 Task: Measure the distance between Miami and Fort Lauderdale.
Action: Mouse moved to (224, 59)
Screenshot: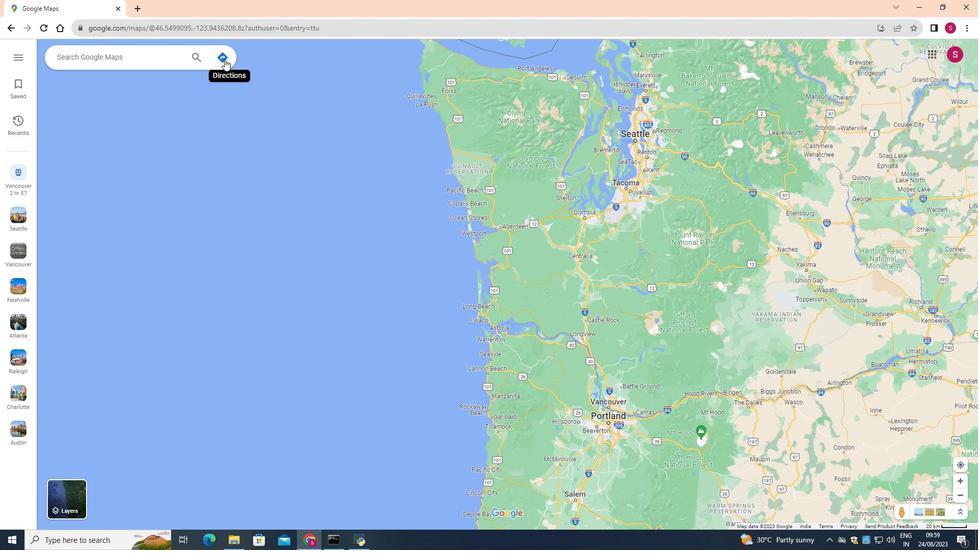 
Action: Mouse pressed left at (224, 59)
Screenshot: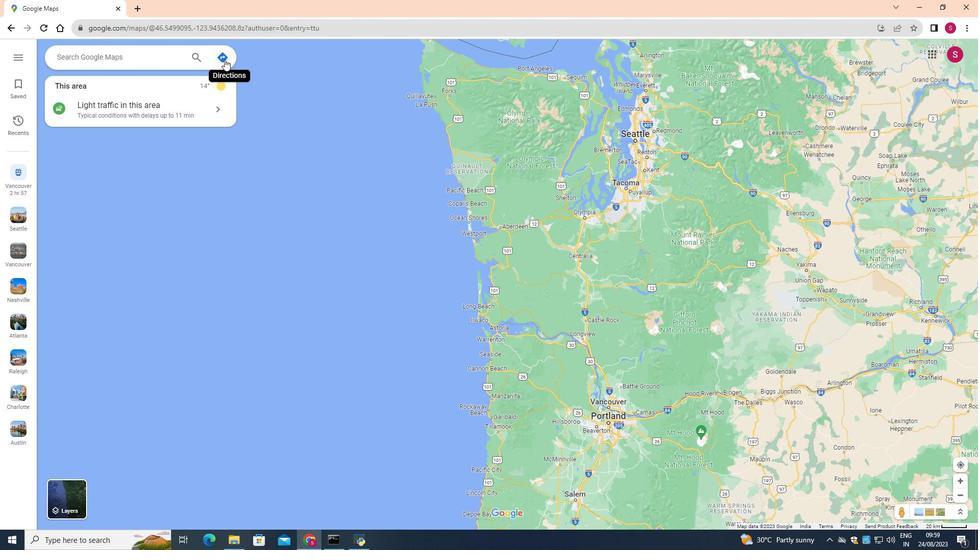 
Action: Mouse moved to (166, 83)
Screenshot: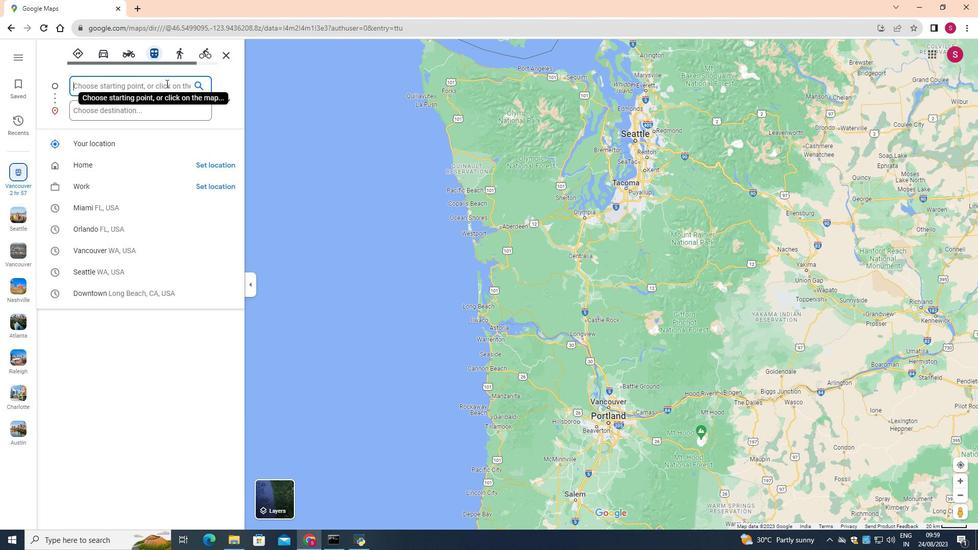 
Action: Mouse pressed left at (166, 83)
Screenshot: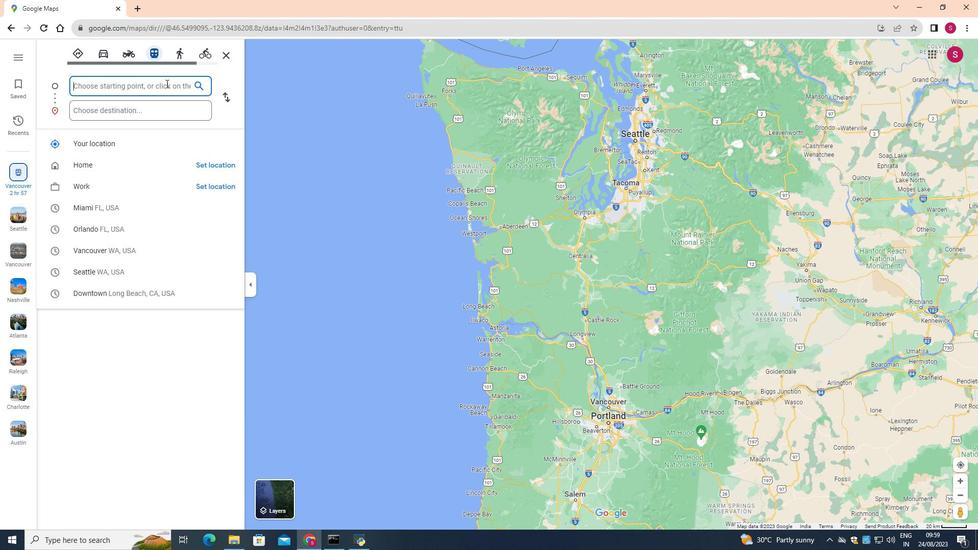 
Action: Key pressed <Key.shift>Miami
Screenshot: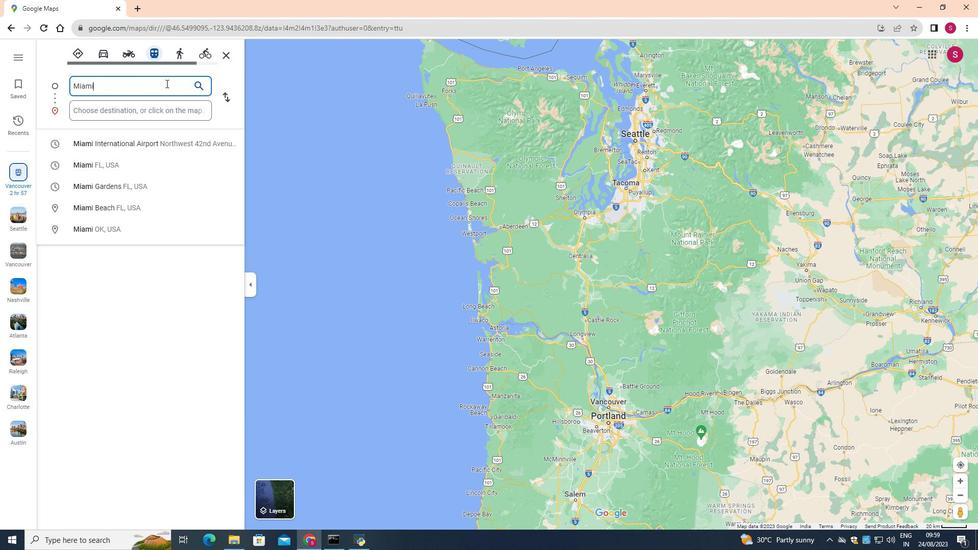 
Action: Mouse moved to (122, 138)
Screenshot: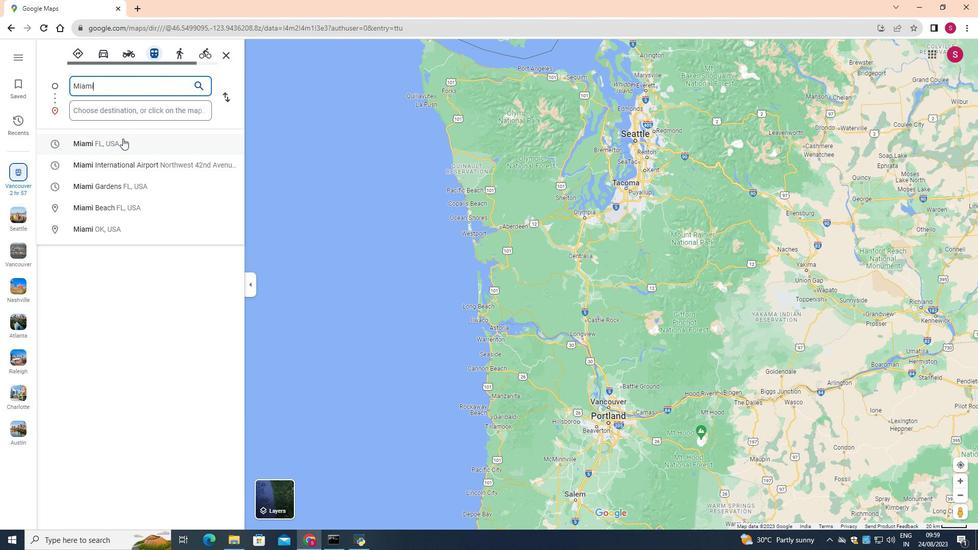 
Action: Mouse pressed left at (122, 138)
Screenshot: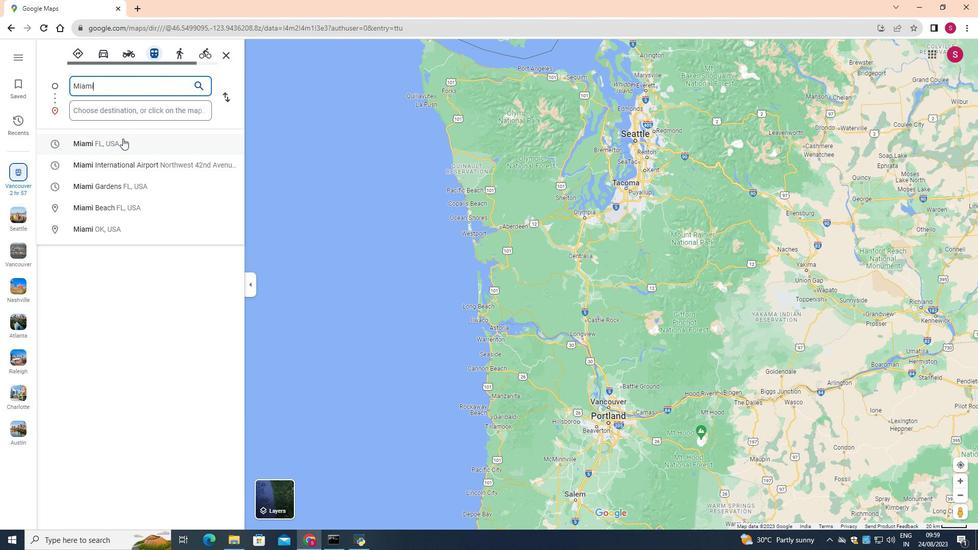 
Action: Mouse moved to (136, 111)
Screenshot: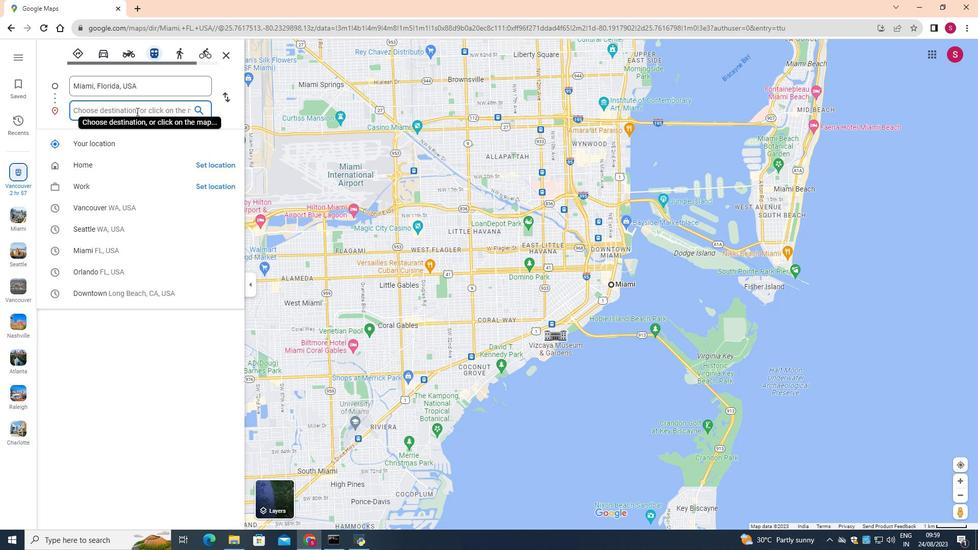 
Action: Mouse pressed left at (136, 111)
Screenshot: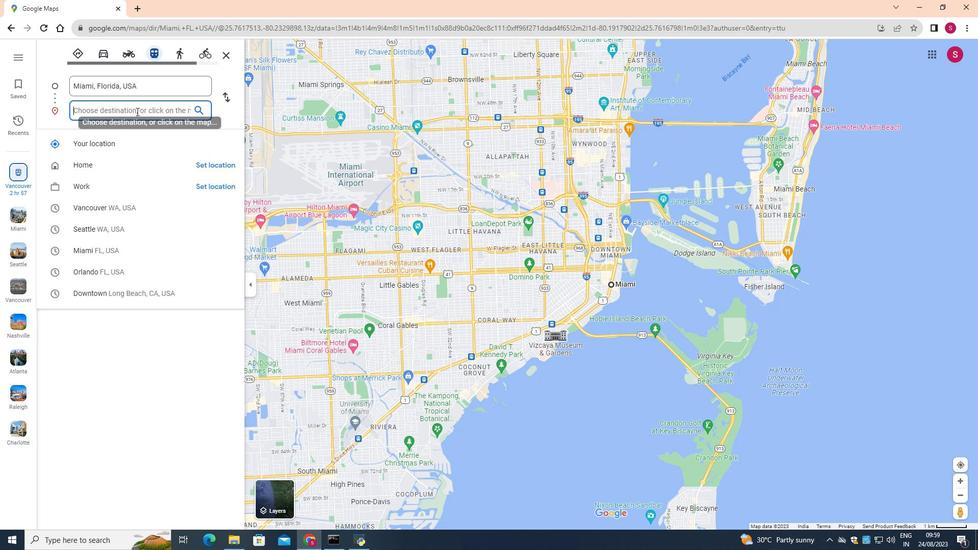 
Action: Key pressed <Key.shift>Fort<Key.space><Key.shift>Lauderdale
Screenshot: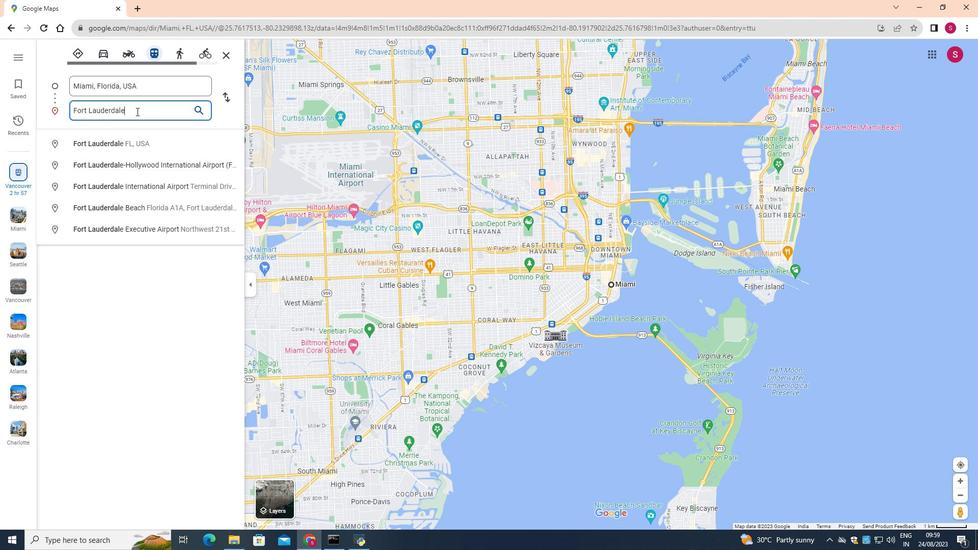 
Action: Mouse moved to (133, 141)
Screenshot: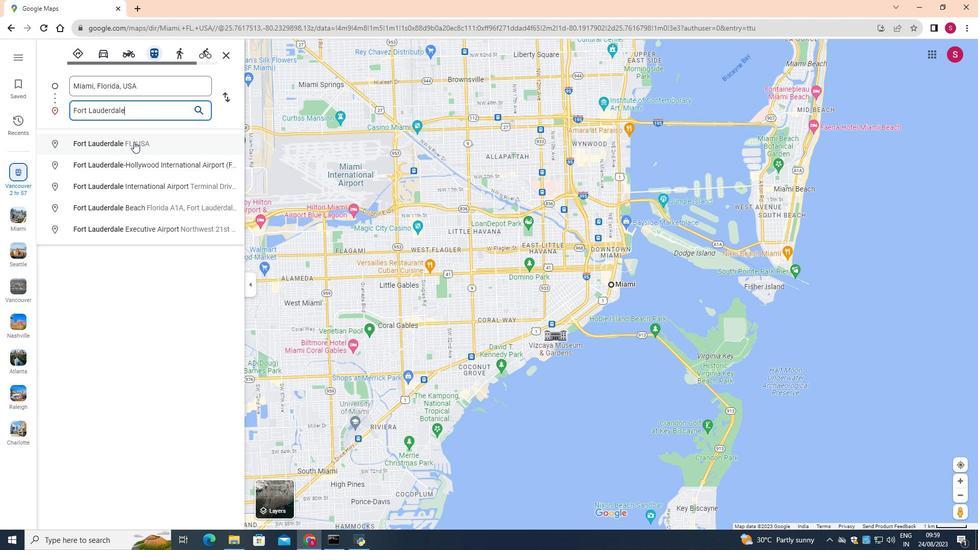 
Action: Mouse pressed left at (133, 141)
Screenshot: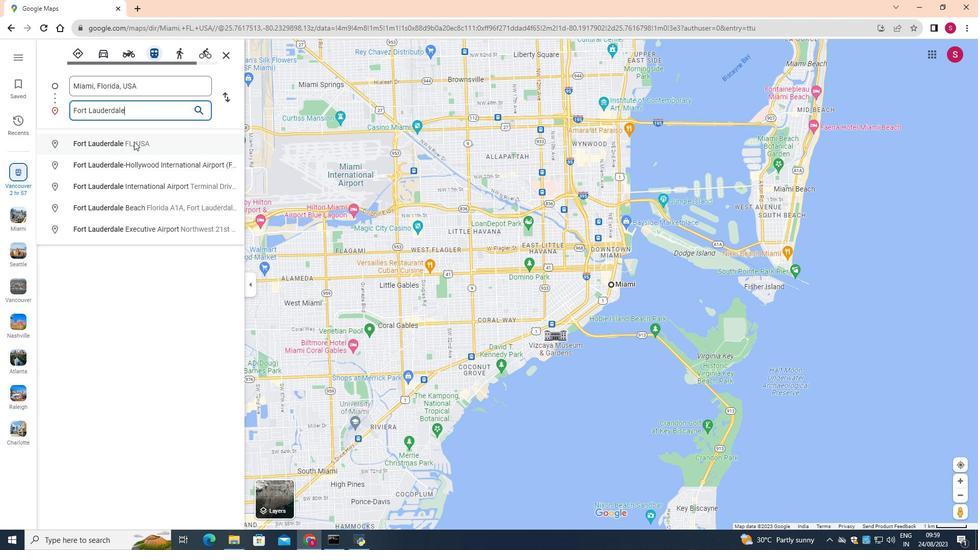 
Action: Mouse moved to (166, 281)
Screenshot: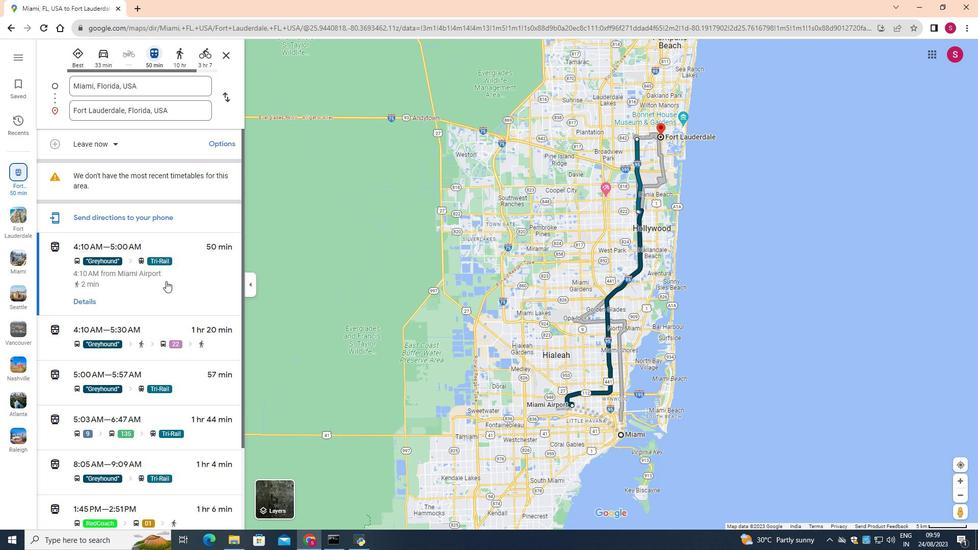 
Action: Mouse scrolled (166, 280) with delta (0, 0)
Screenshot: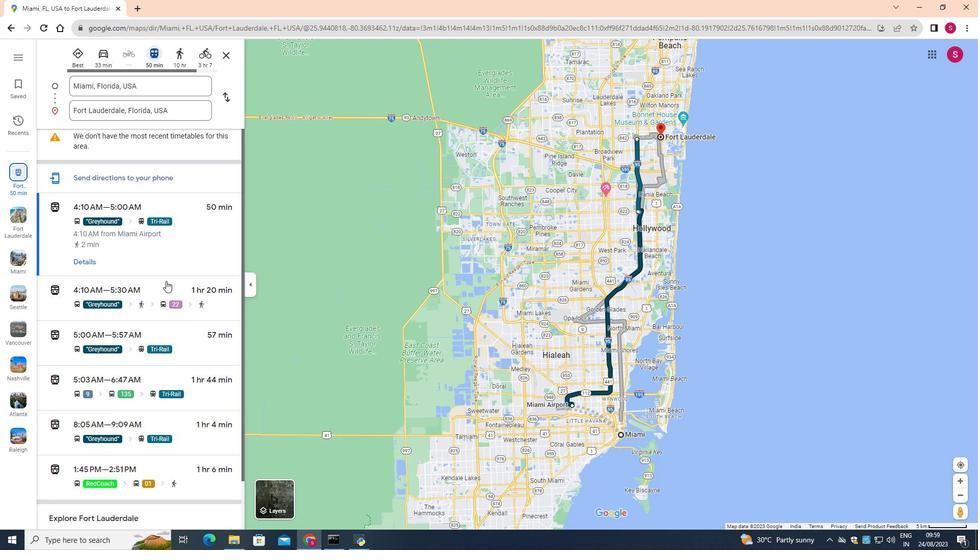 
Action: Mouse scrolled (166, 280) with delta (0, 0)
Screenshot: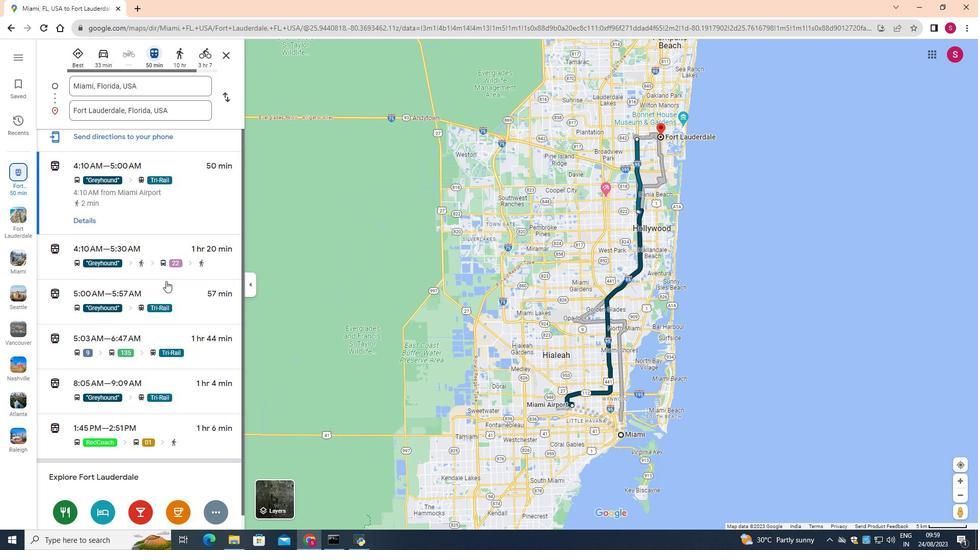 
Action: Mouse moved to (168, 192)
Screenshot: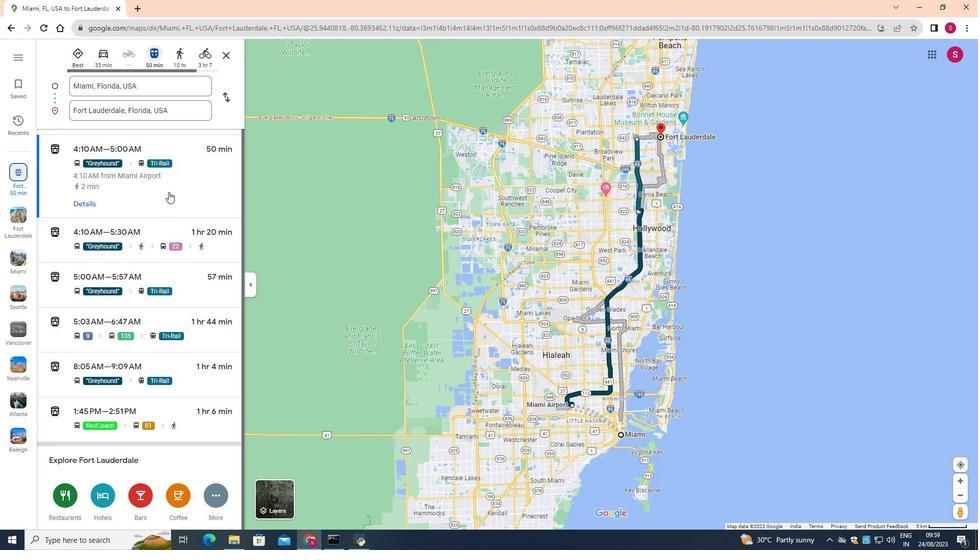 
Action: Mouse scrolled (168, 192) with delta (0, 0)
Screenshot: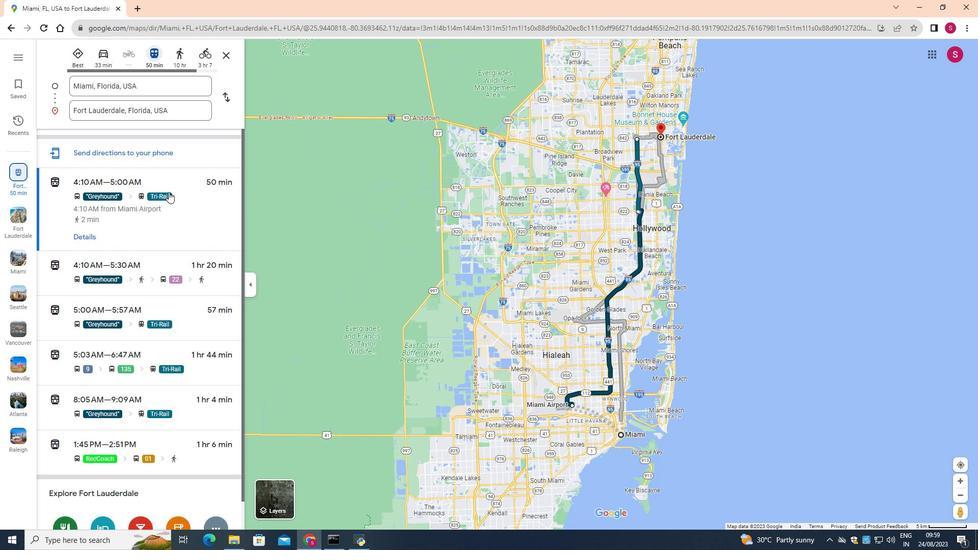 
Action: Mouse moved to (83, 250)
Screenshot: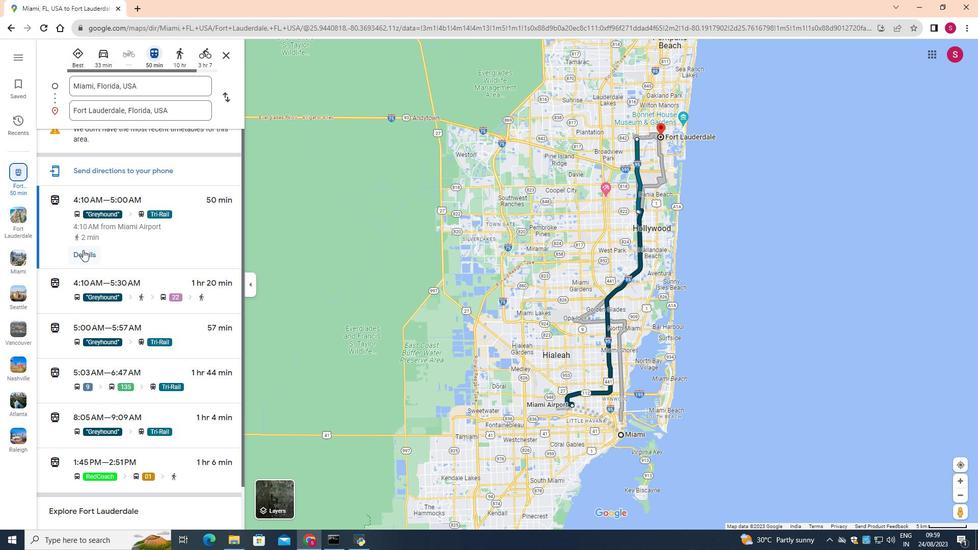 
Action: Mouse pressed left at (83, 250)
Screenshot: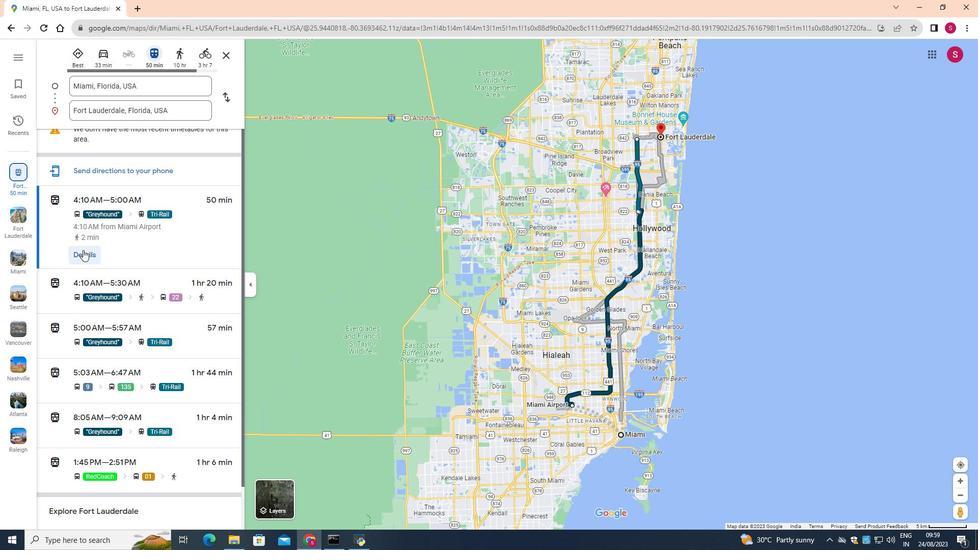
Action: Mouse moved to (120, 266)
Screenshot: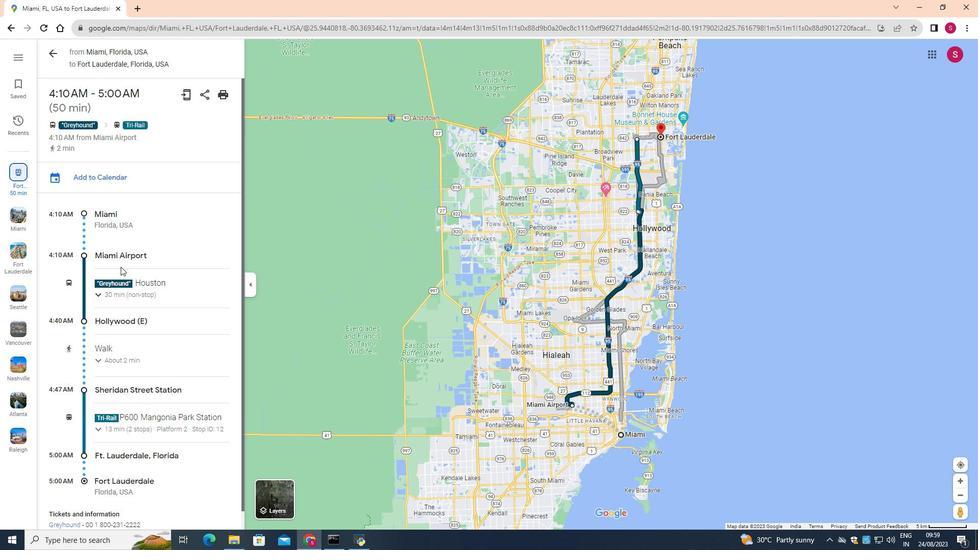 
Action: Mouse scrolled (120, 266) with delta (0, 0)
Screenshot: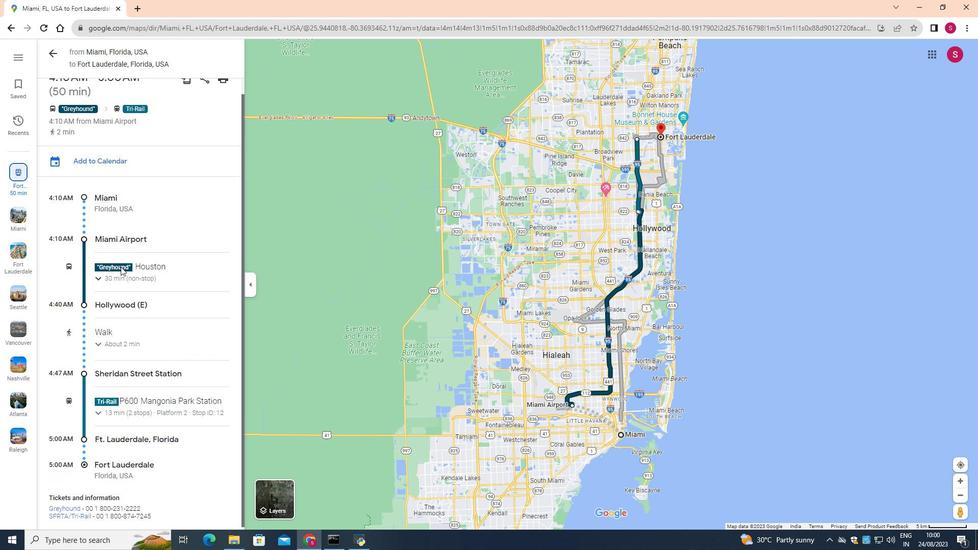 
Action: Mouse moved to (135, 323)
Screenshot: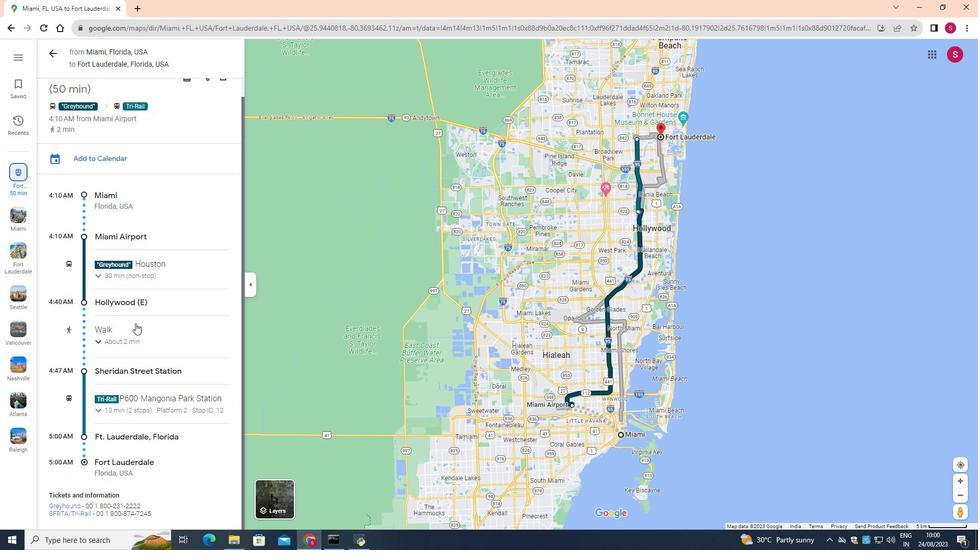 
Action: Mouse scrolled (135, 323) with delta (0, 0)
Screenshot: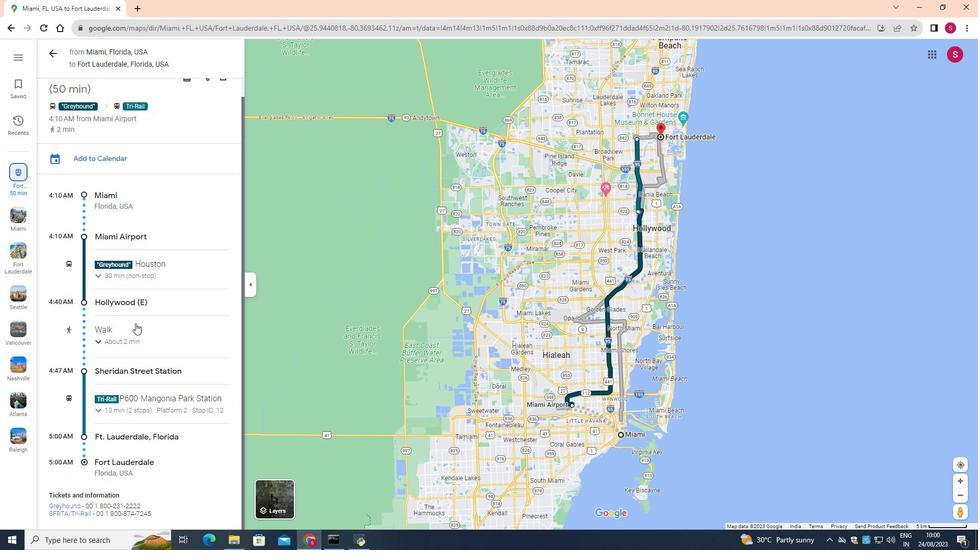 
Action: Mouse scrolled (135, 323) with delta (0, 0)
Screenshot: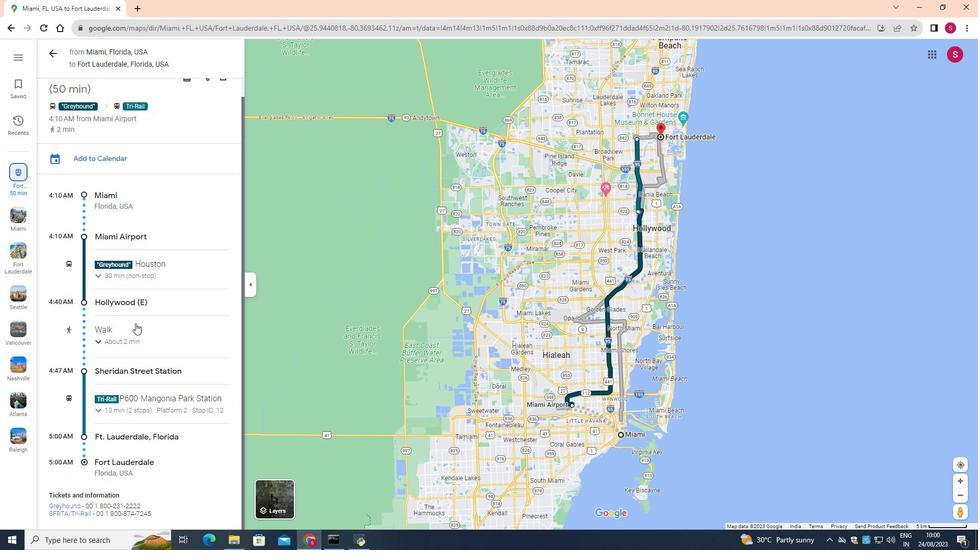 
Action: Mouse scrolled (135, 323) with delta (0, 0)
Screenshot: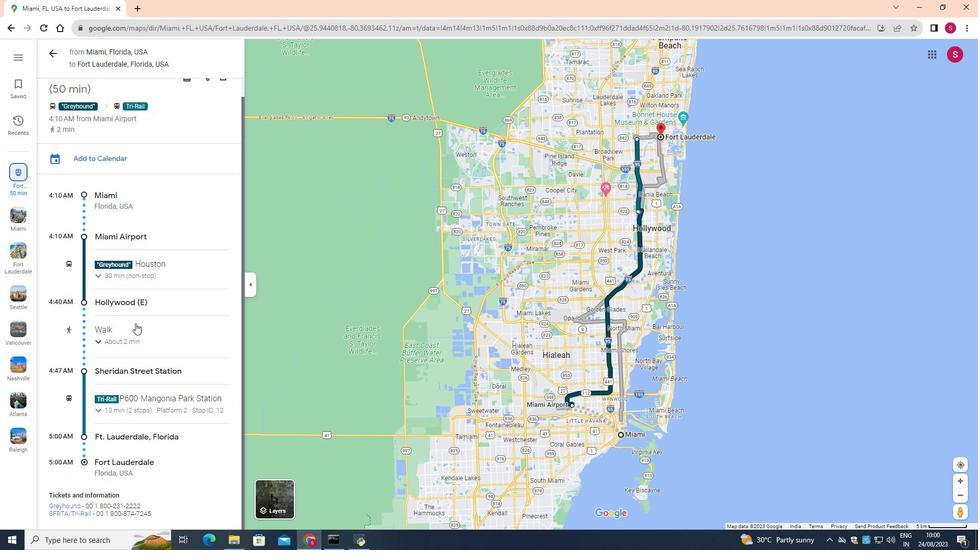 
Action: Mouse scrolled (135, 323) with delta (0, 0)
Screenshot: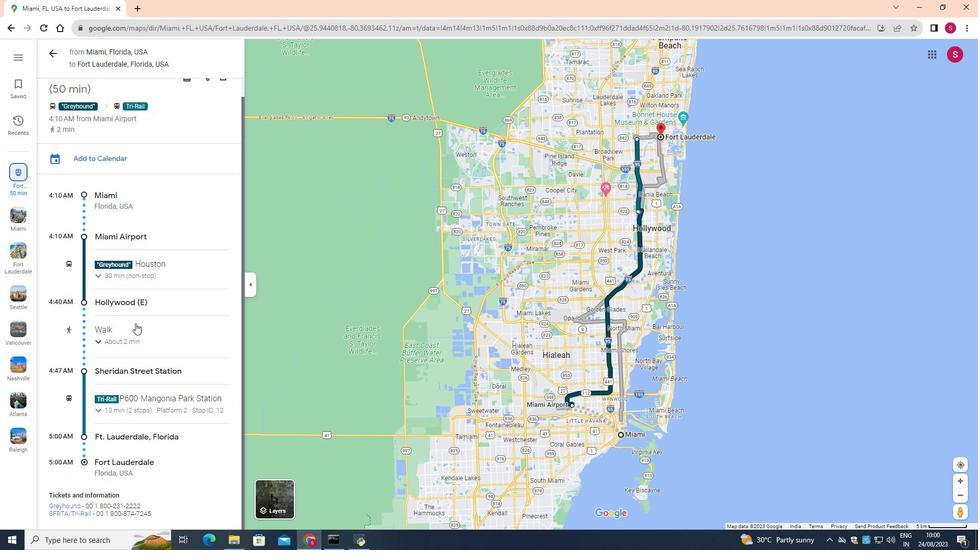 
Action: Mouse scrolled (135, 323) with delta (0, 0)
Screenshot: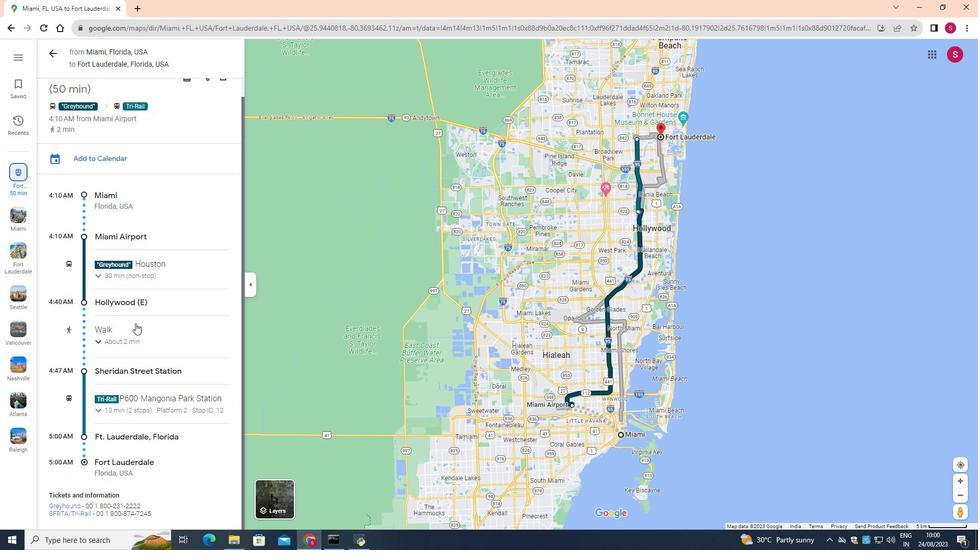 
Action: Mouse moved to (450, 496)
Screenshot: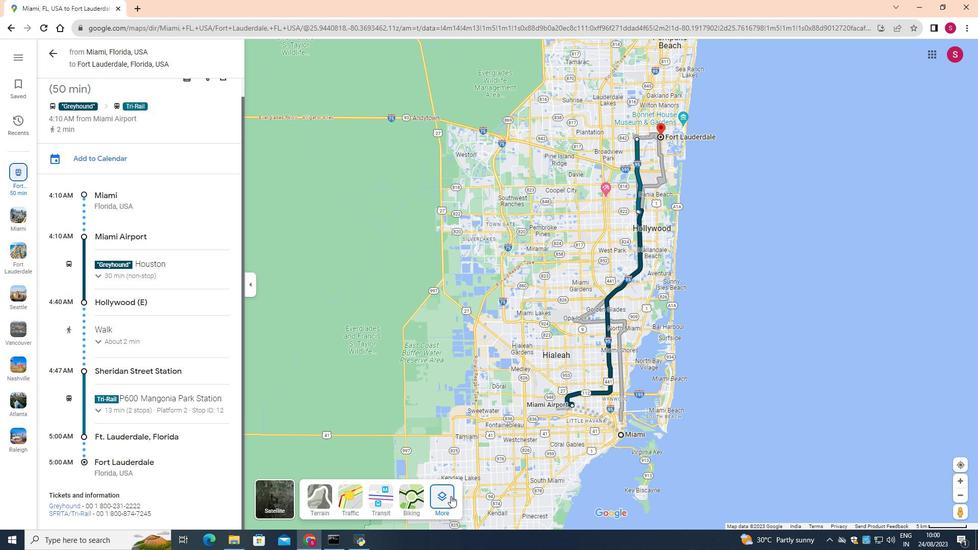
Action: Mouse pressed left at (450, 496)
Screenshot: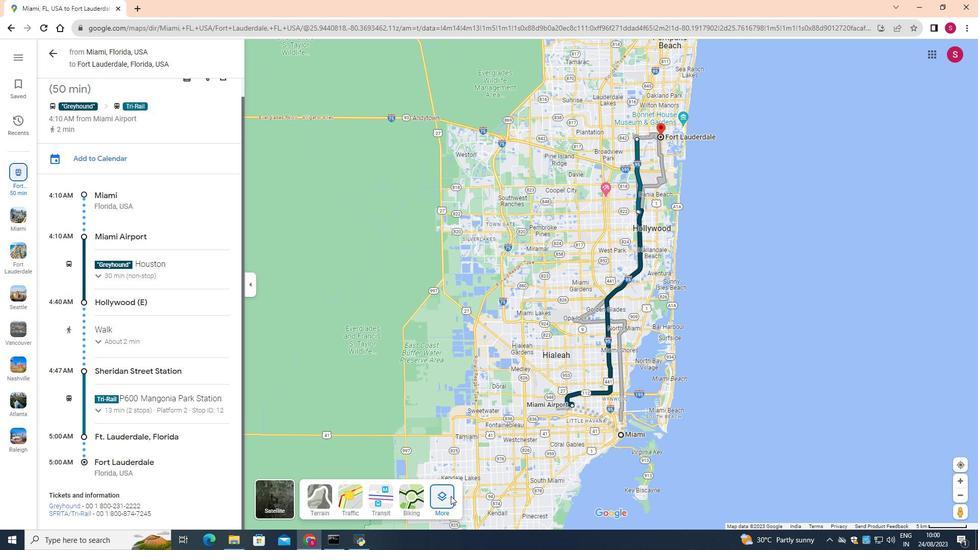
Action: Mouse moved to (346, 397)
Screenshot: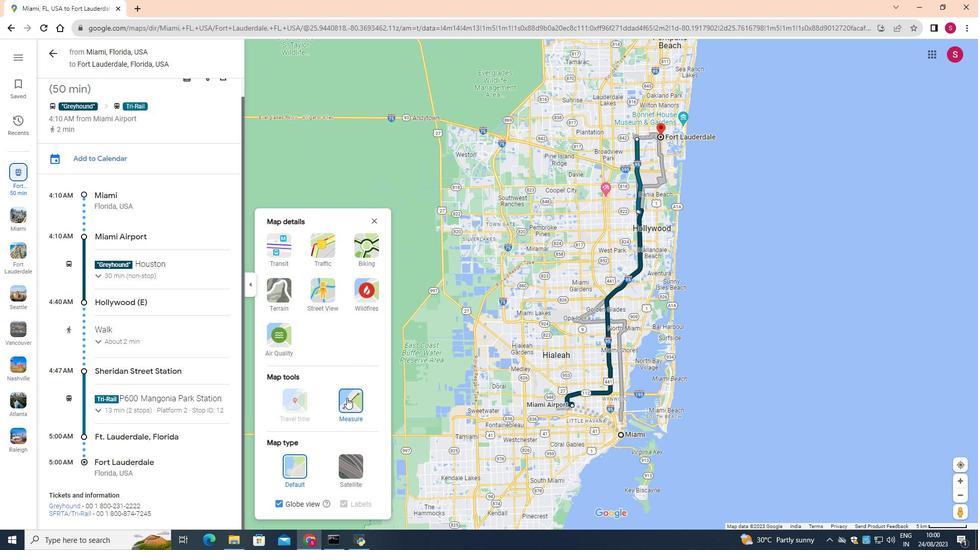 
Action: Mouse pressed left at (346, 397)
Screenshot: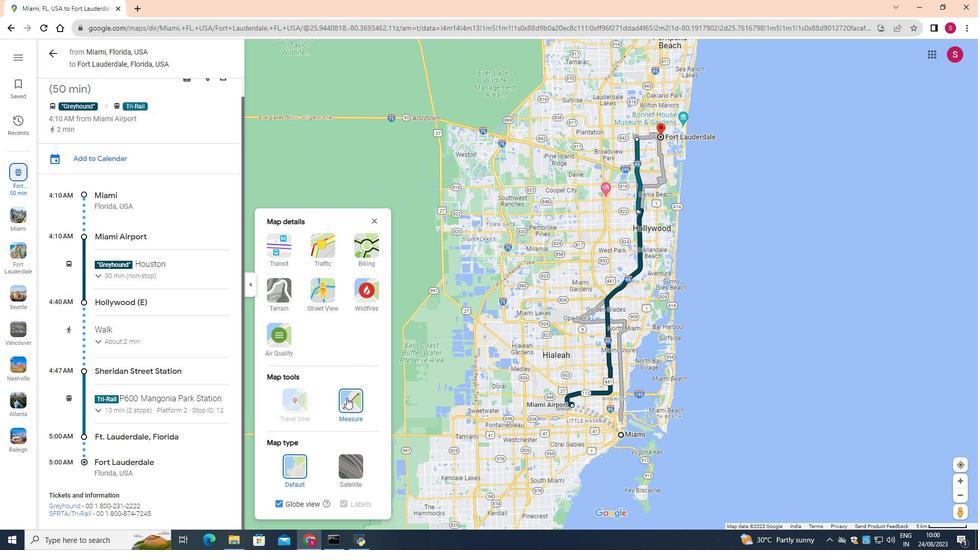 
Action: Mouse moved to (376, 223)
Screenshot: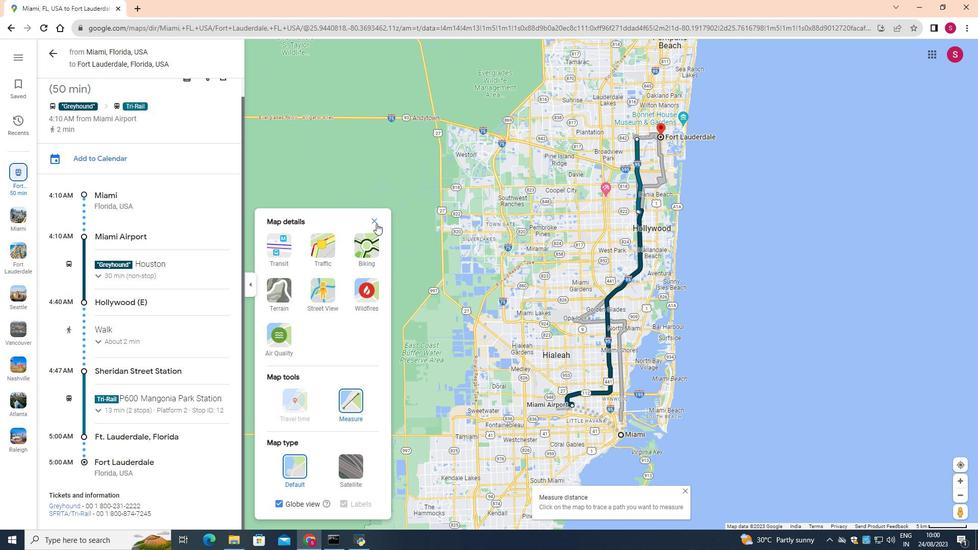 
Action: Mouse pressed left at (376, 223)
Screenshot: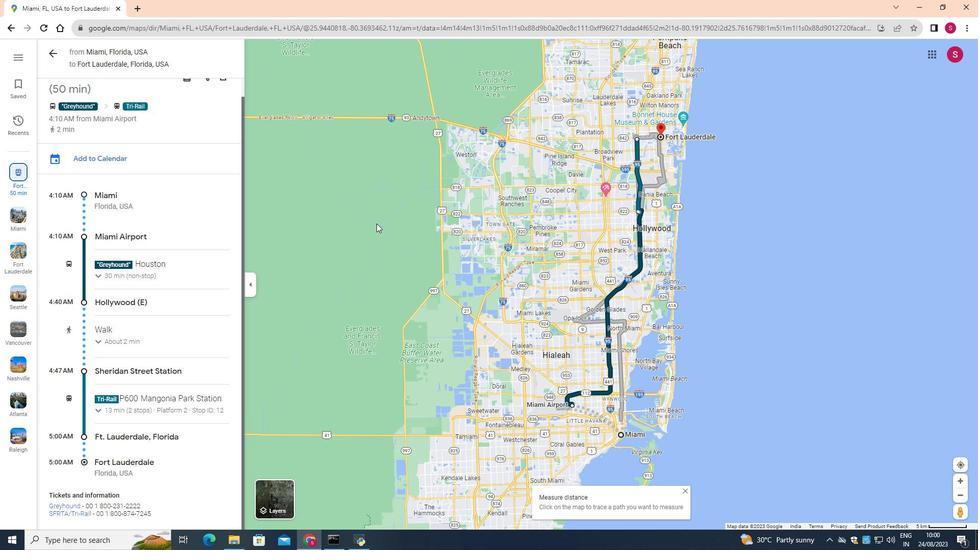 
Action: Mouse moved to (570, 404)
Screenshot: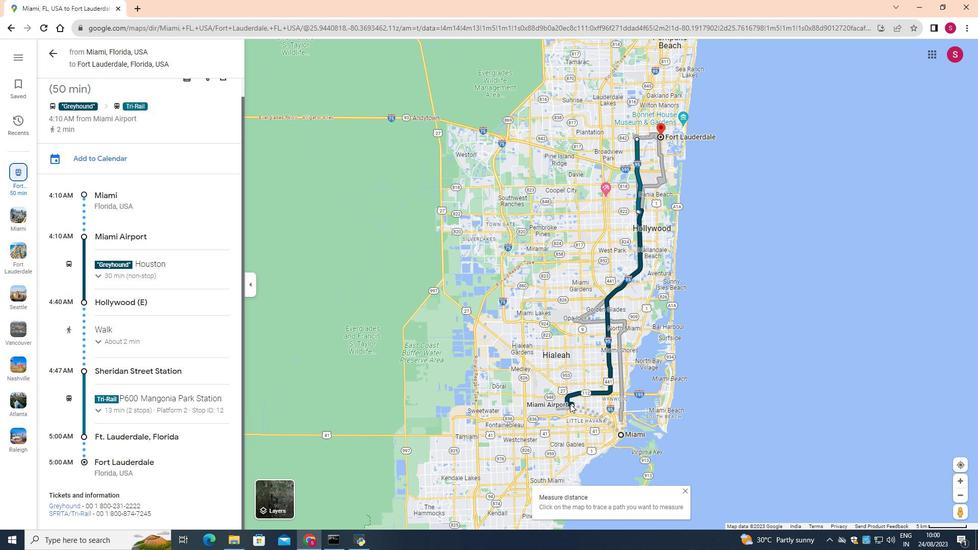 
Action: Mouse pressed left at (570, 404)
Screenshot: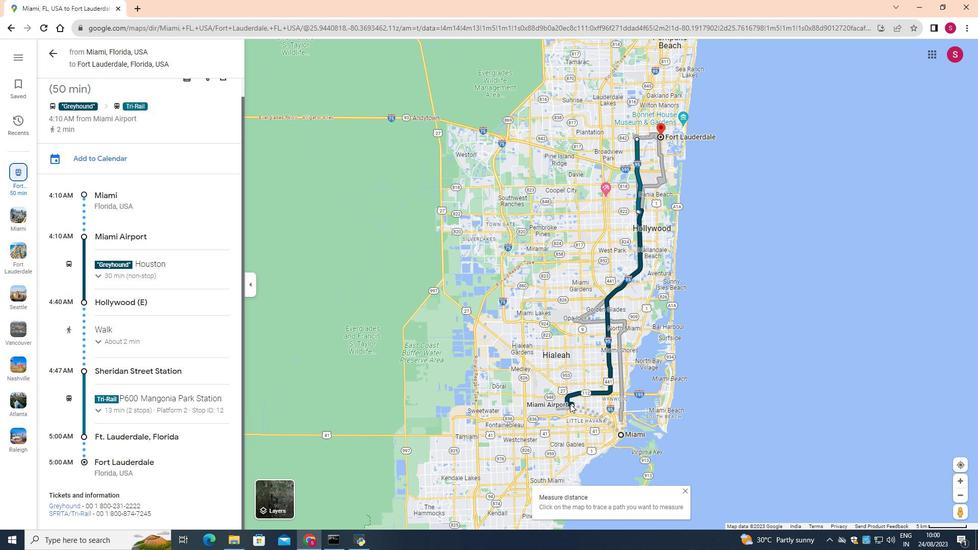 
Action: Mouse moved to (658, 133)
Screenshot: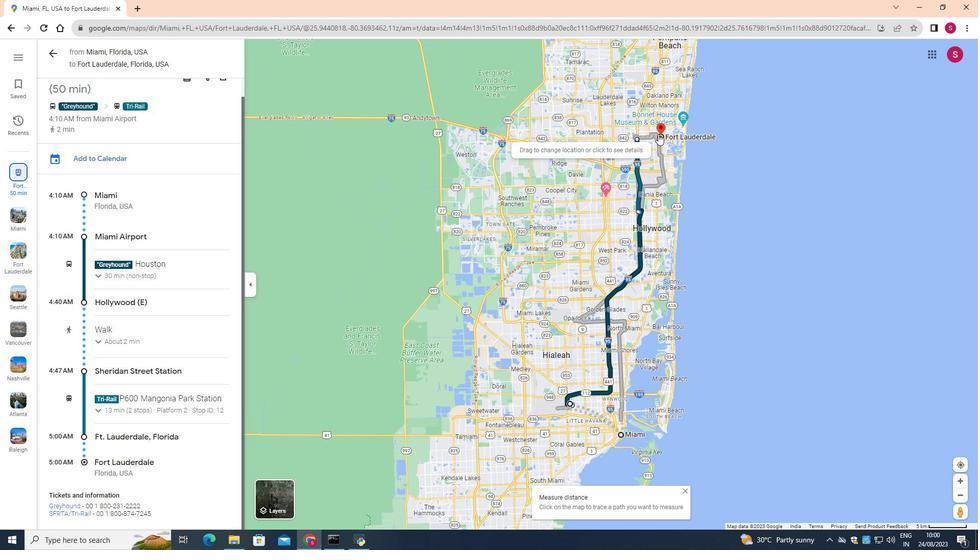 
Action: Mouse pressed left at (658, 133)
Screenshot: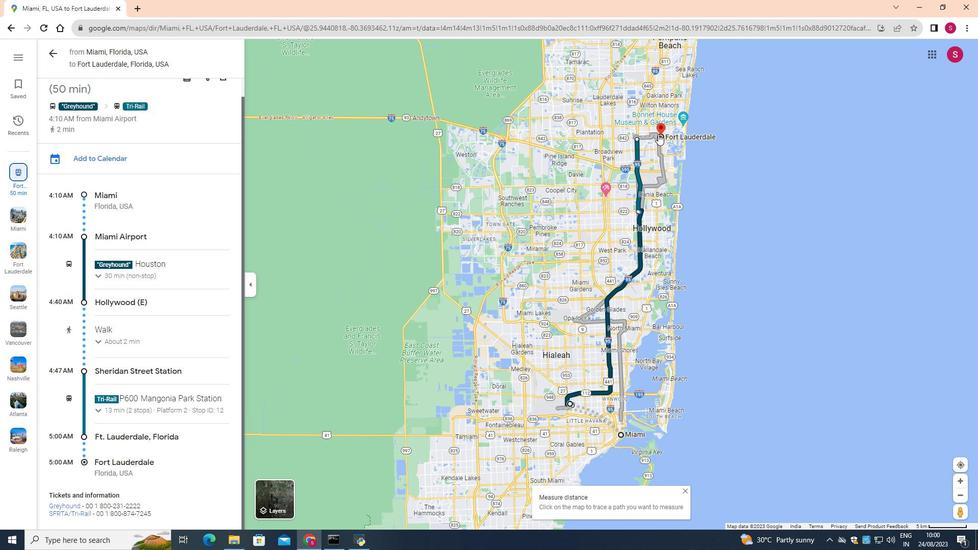 
Action: Mouse moved to (566, 382)
Screenshot: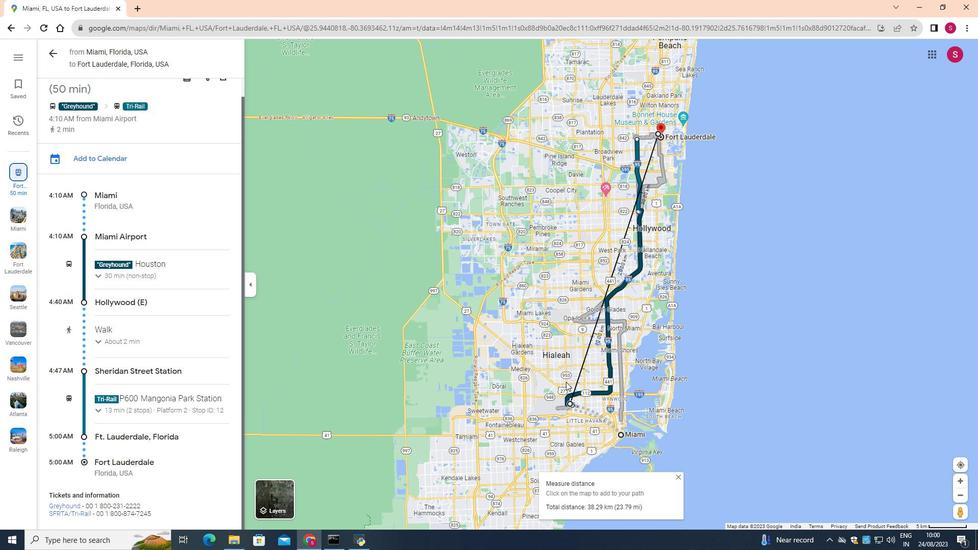 
